Task: In the  document privacy.txtSelect Headings and apply  'Italics' Select the text and align it to the  'Center'. Select the table and apply  All Borders
Action: Mouse moved to (272, 404)
Screenshot: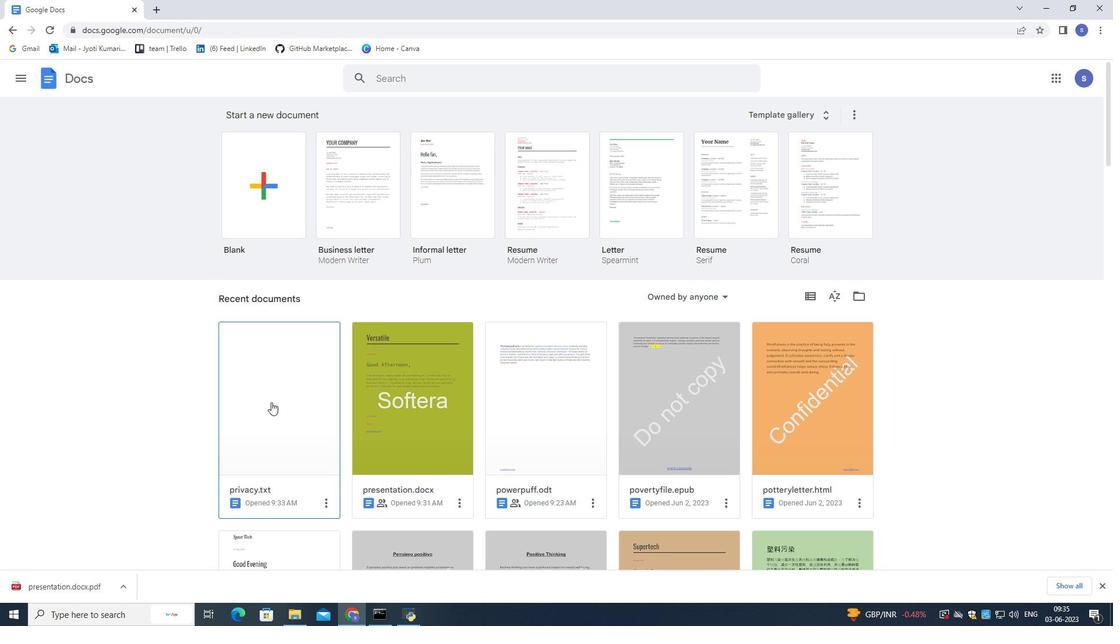 
Action: Mouse pressed left at (272, 404)
Screenshot: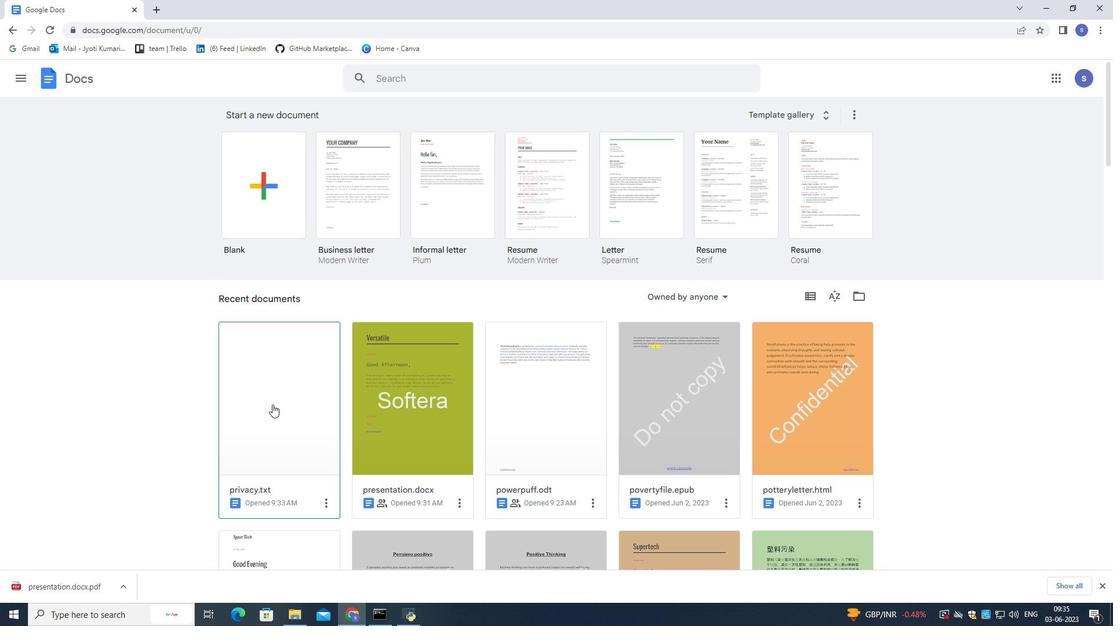 
Action: Mouse pressed left at (272, 404)
Screenshot: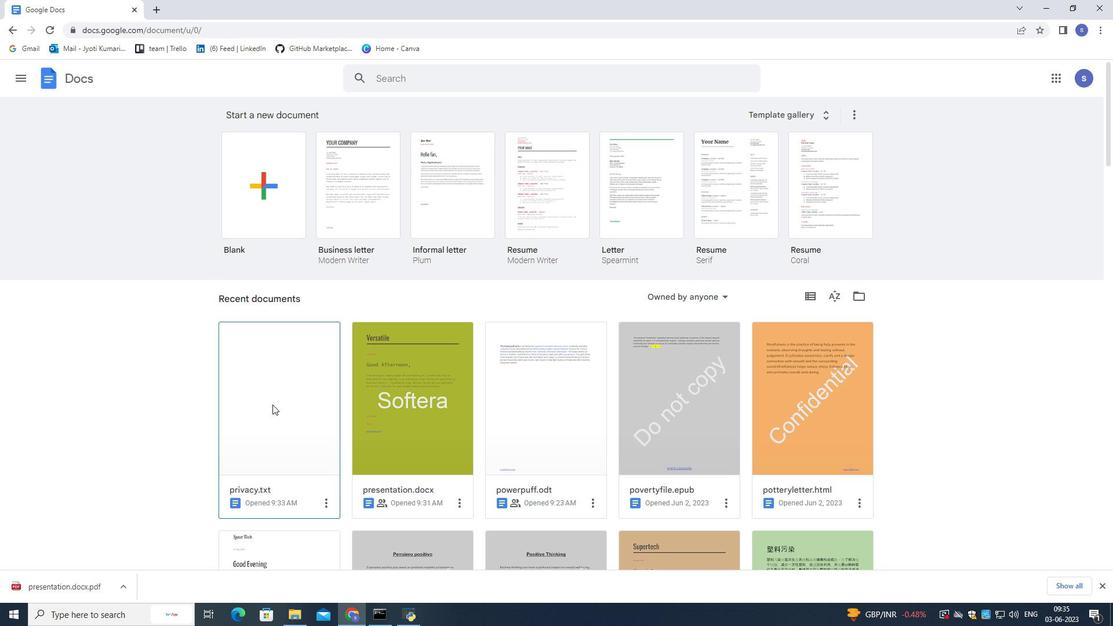 
Action: Mouse moved to (597, 227)
Screenshot: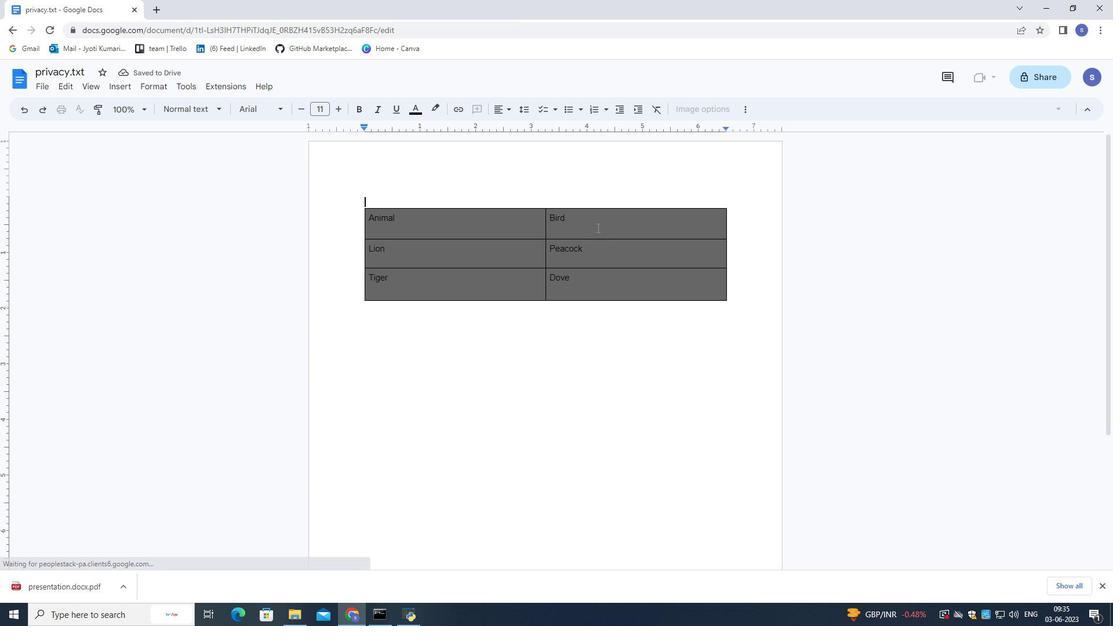 
Action: Mouse pressed left at (597, 227)
Screenshot: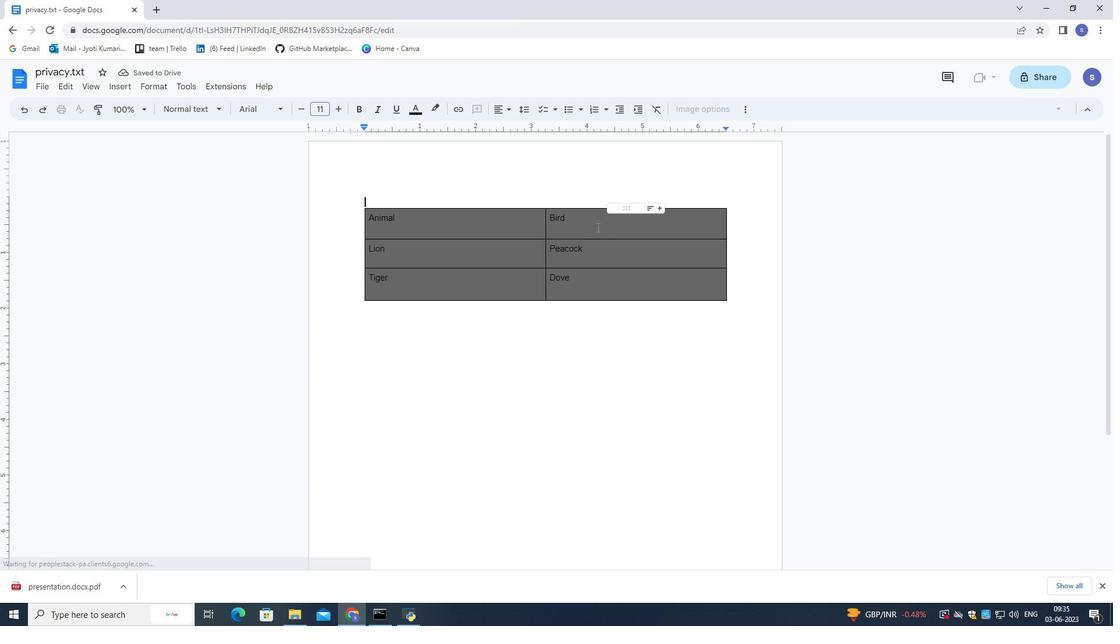 
Action: Mouse moved to (594, 221)
Screenshot: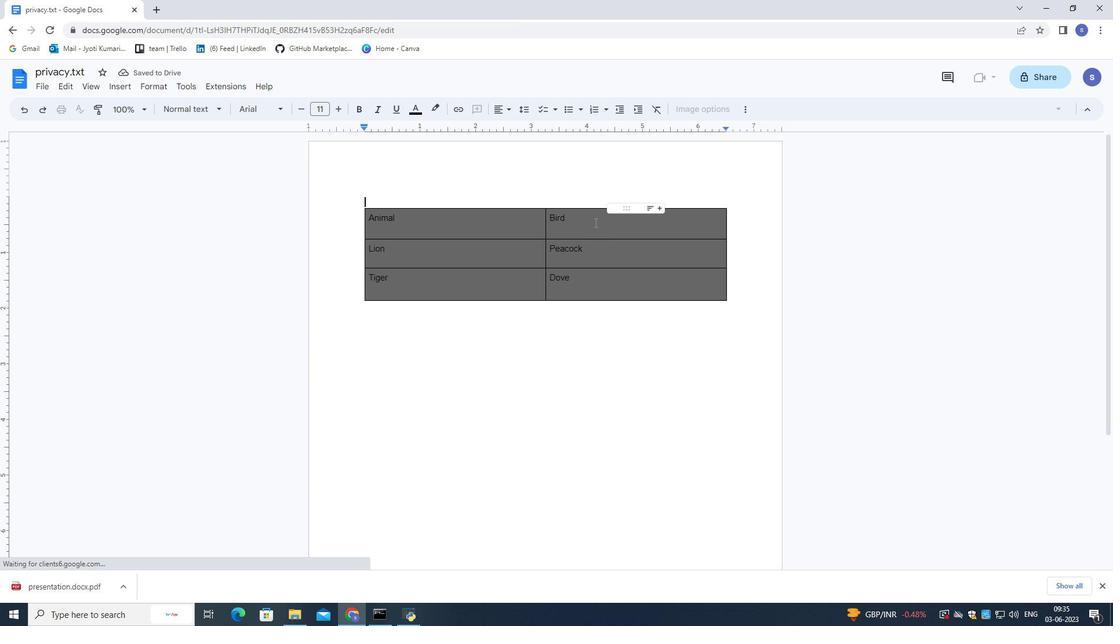 
Action: Mouse pressed left at (594, 221)
Screenshot: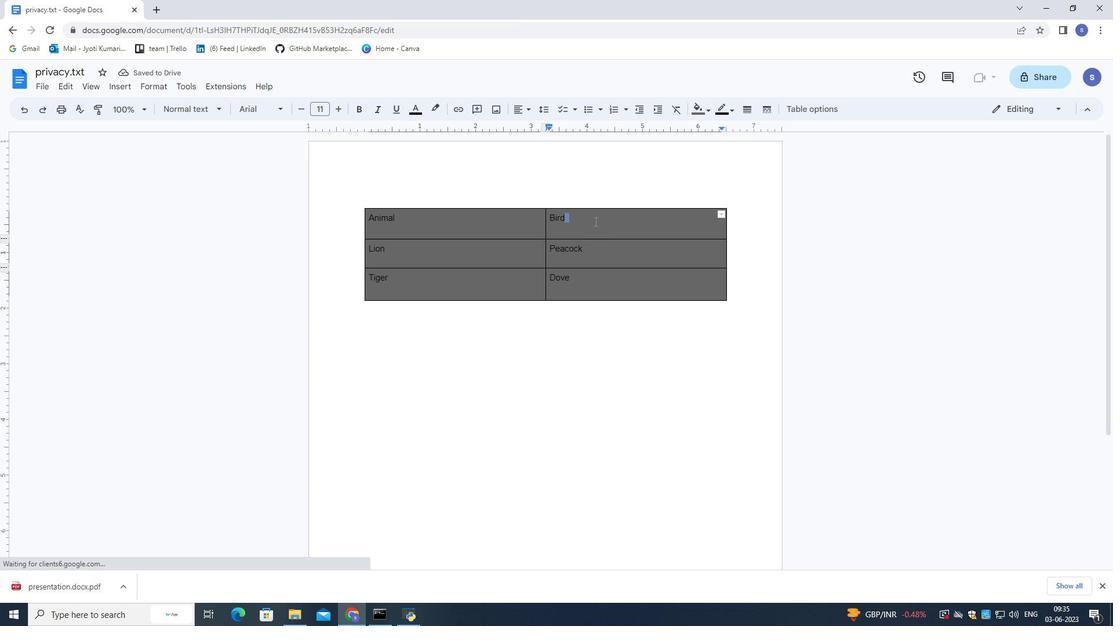 
Action: Mouse moved to (408, 188)
Screenshot: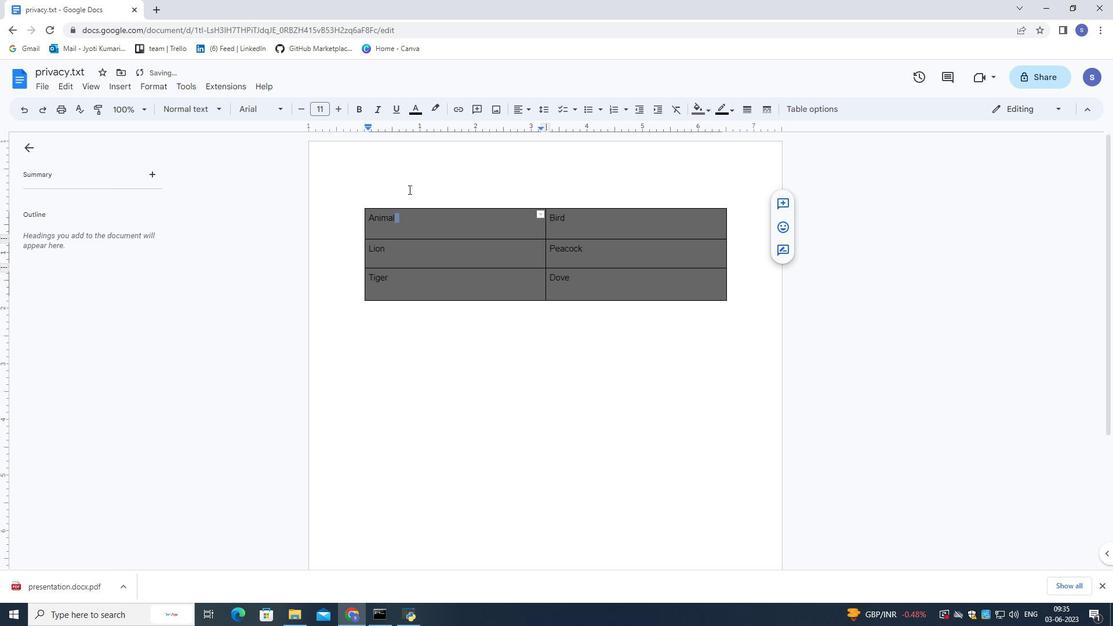 
Action: Mouse pressed left at (408, 188)
Screenshot: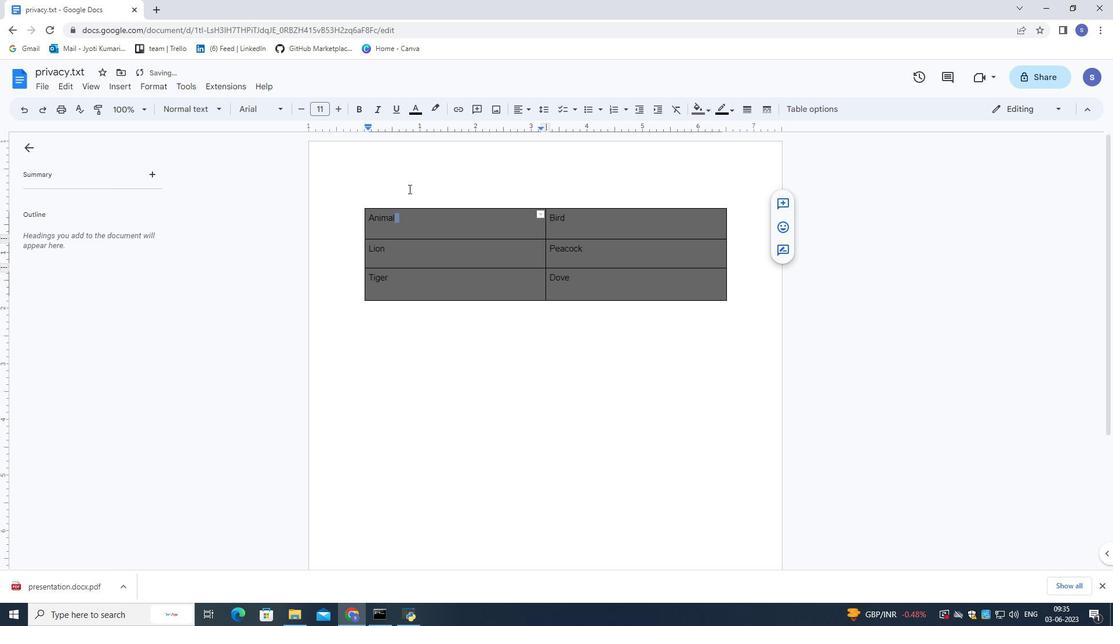
Action: Mouse moved to (579, 222)
Screenshot: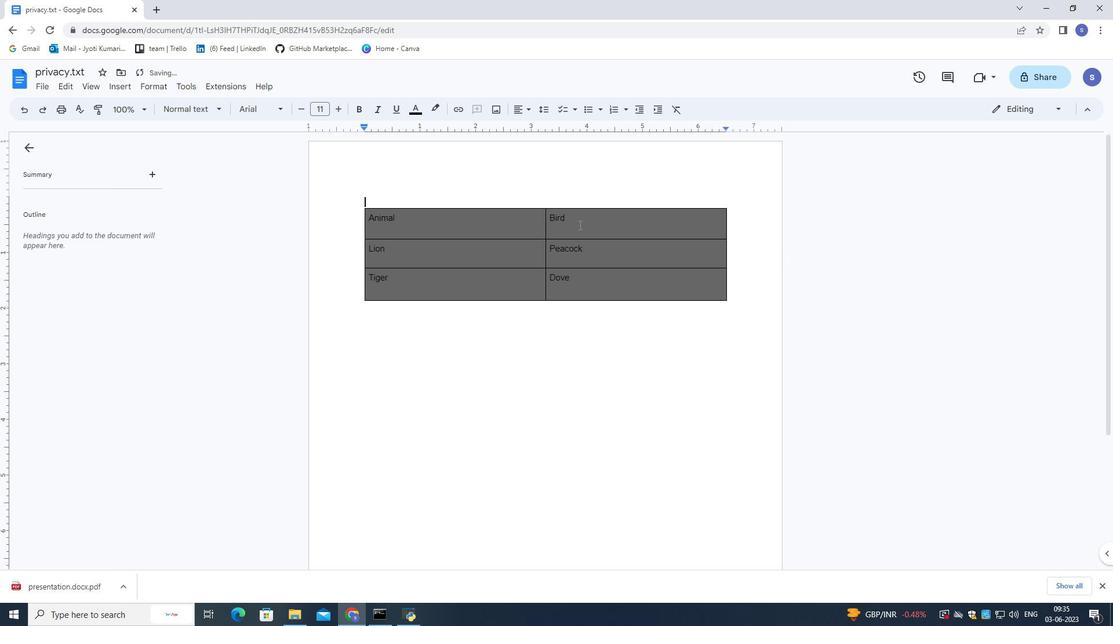 
Action: Mouse pressed left at (579, 222)
Screenshot: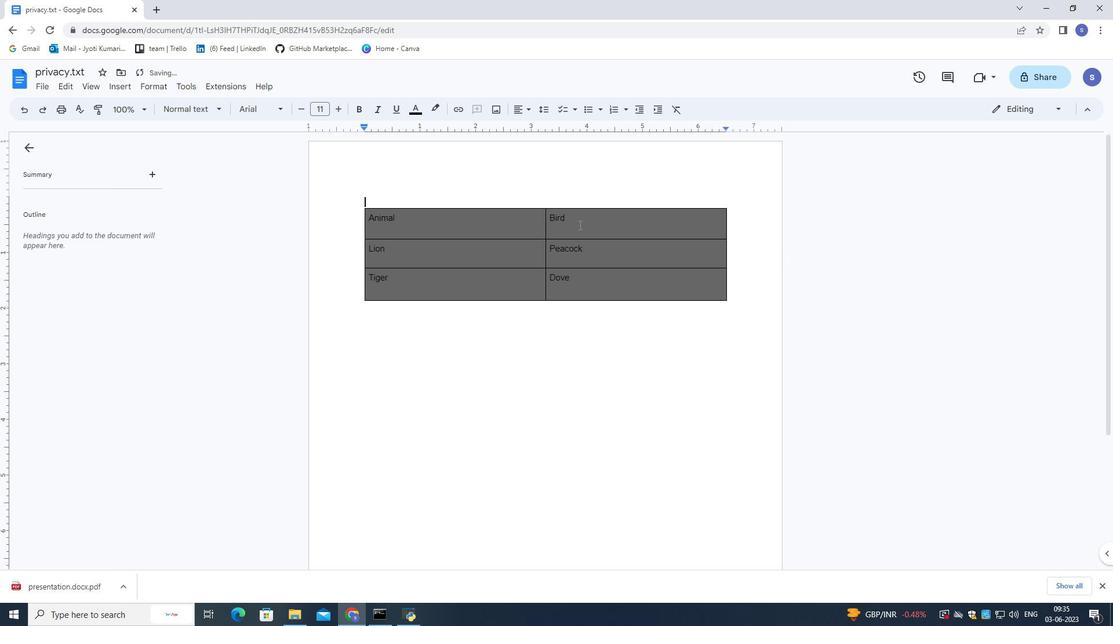 
Action: Mouse pressed left at (579, 222)
Screenshot: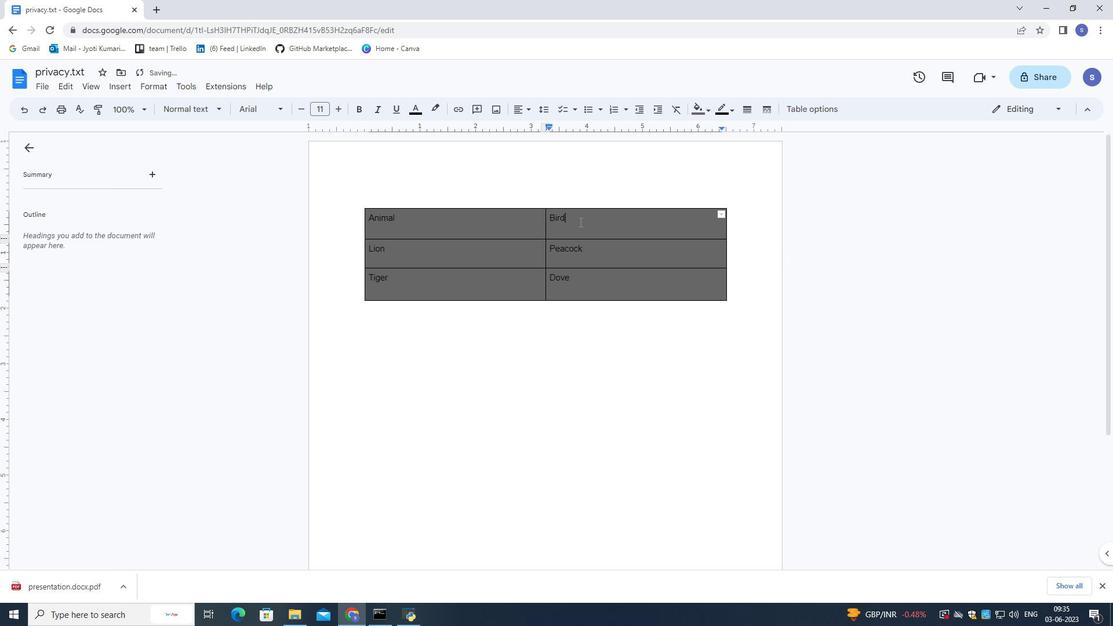 
Action: Mouse moved to (165, 84)
Screenshot: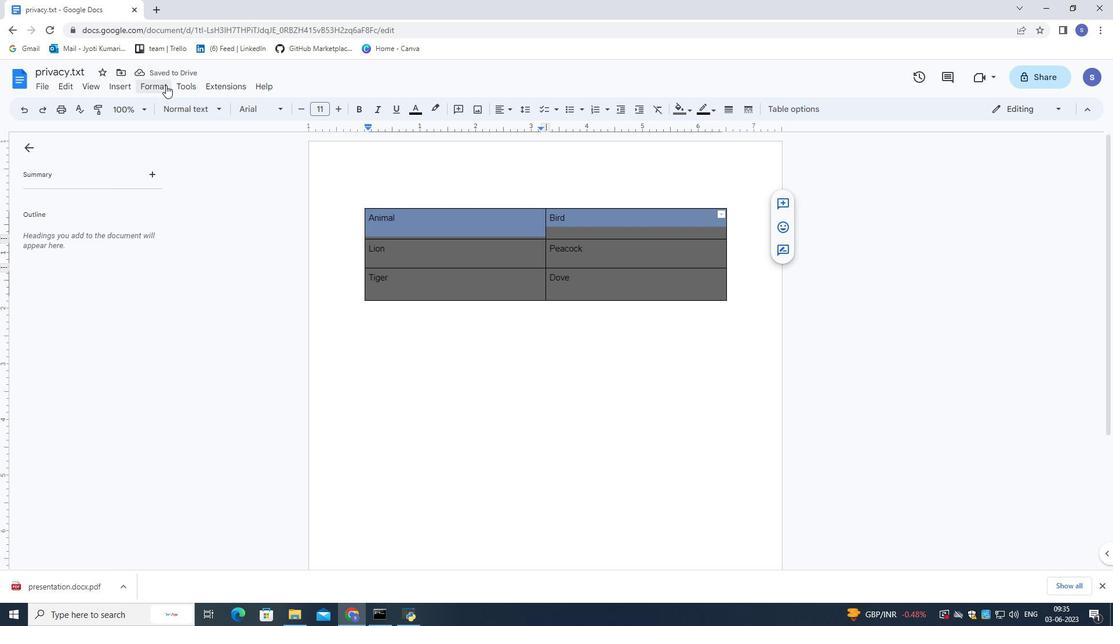 
Action: Mouse pressed left at (165, 84)
Screenshot: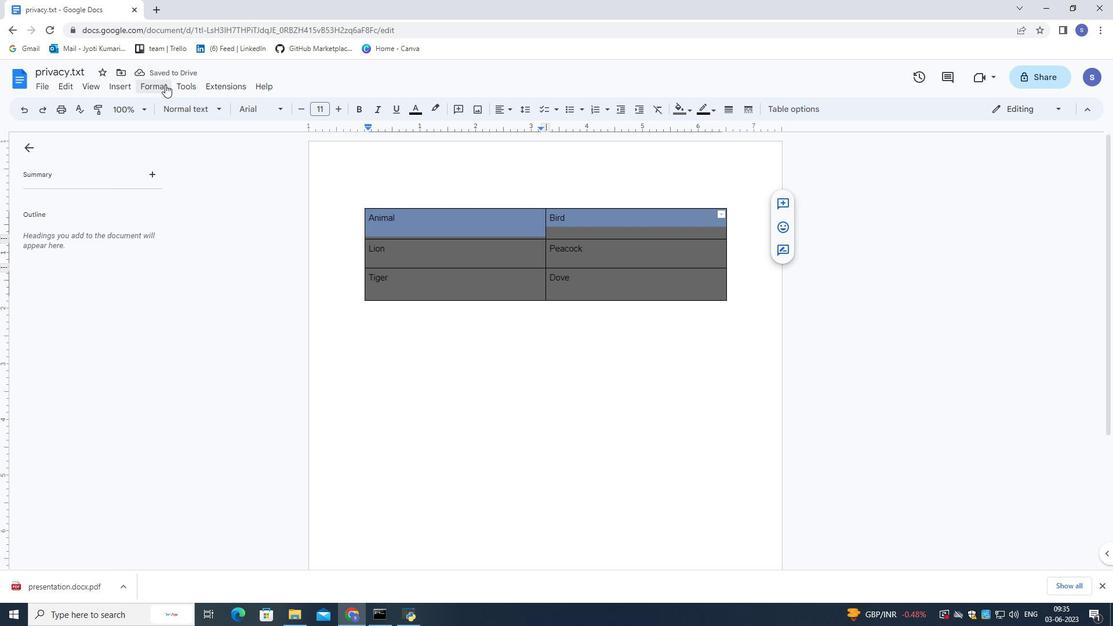 
Action: Mouse moved to (345, 124)
Screenshot: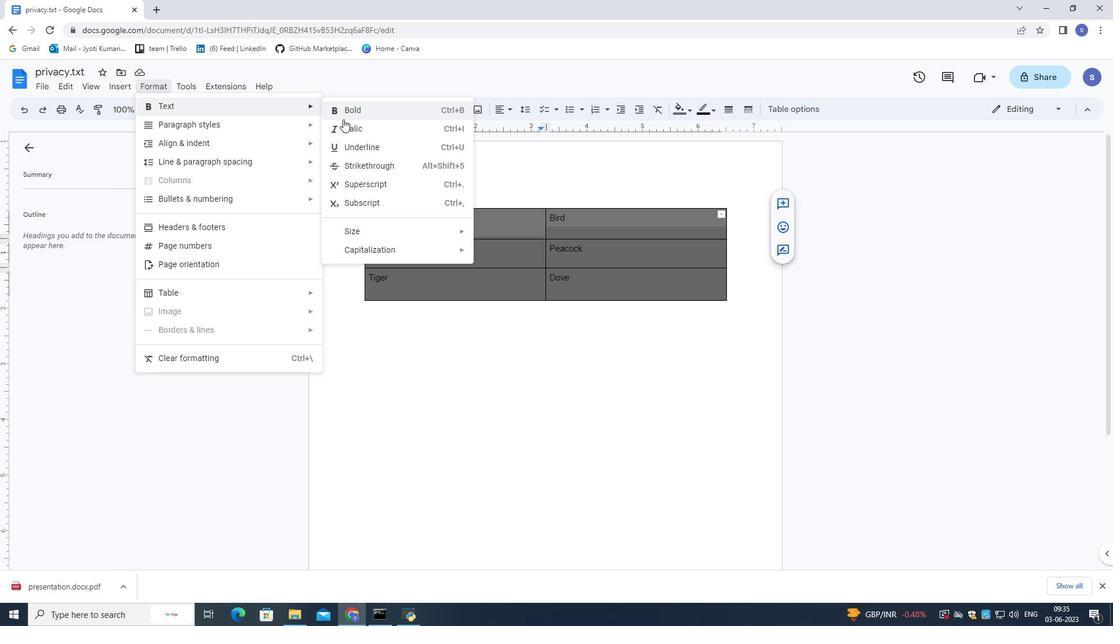 
Action: Mouse pressed left at (345, 124)
Screenshot: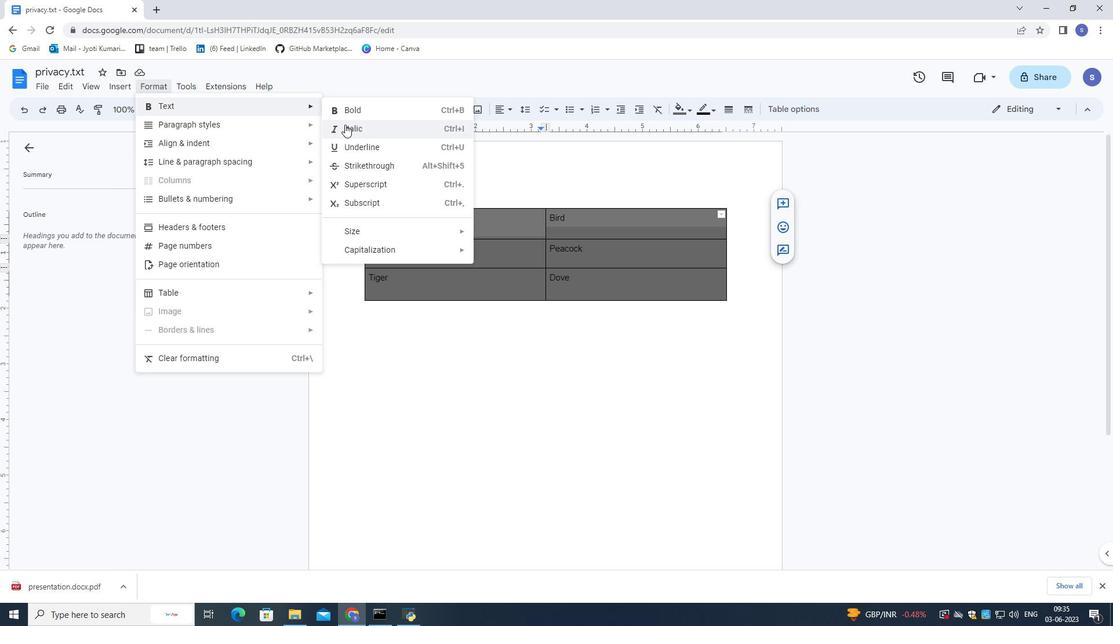 
Action: Mouse moved to (504, 305)
Screenshot: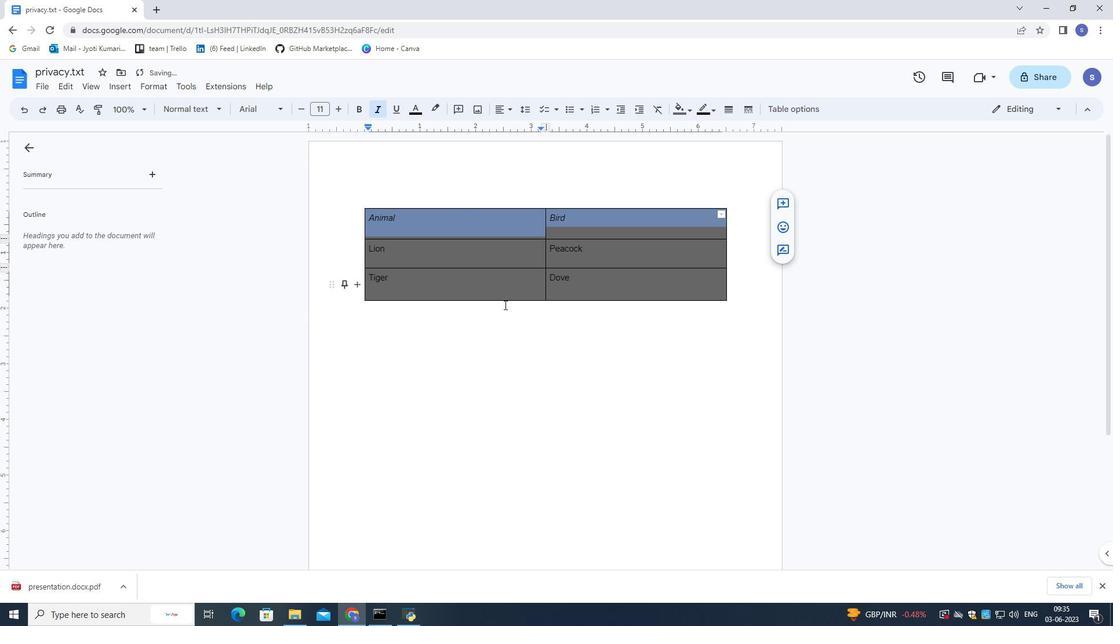 
Action: Mouse pressed left at (504, 305)
Screenshot: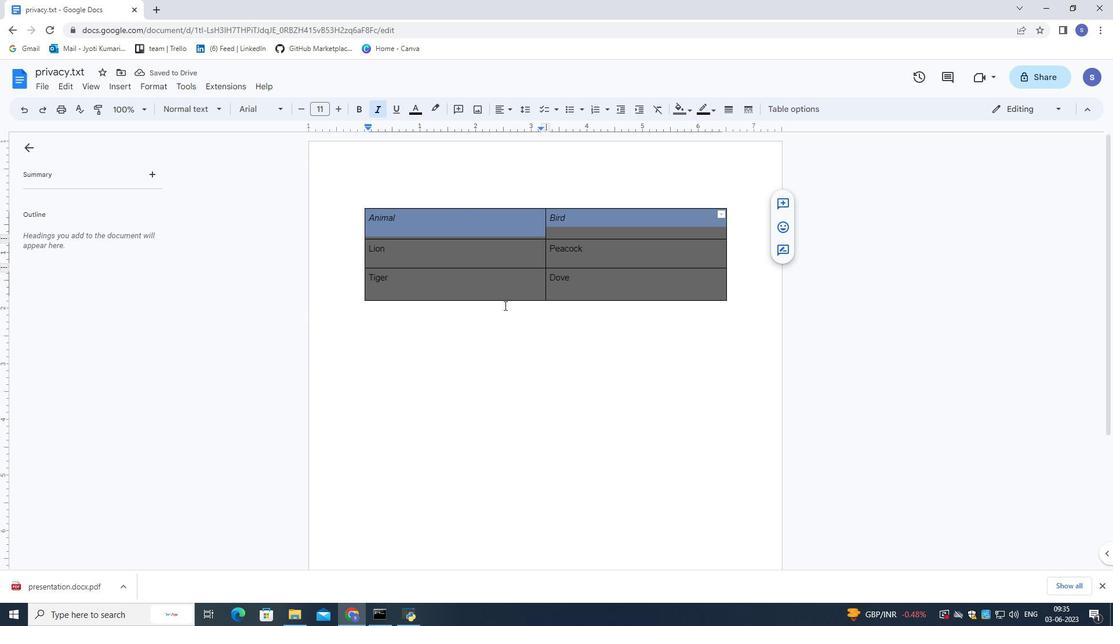 
Action: Mouse moved to (613, 281)
Screenshot: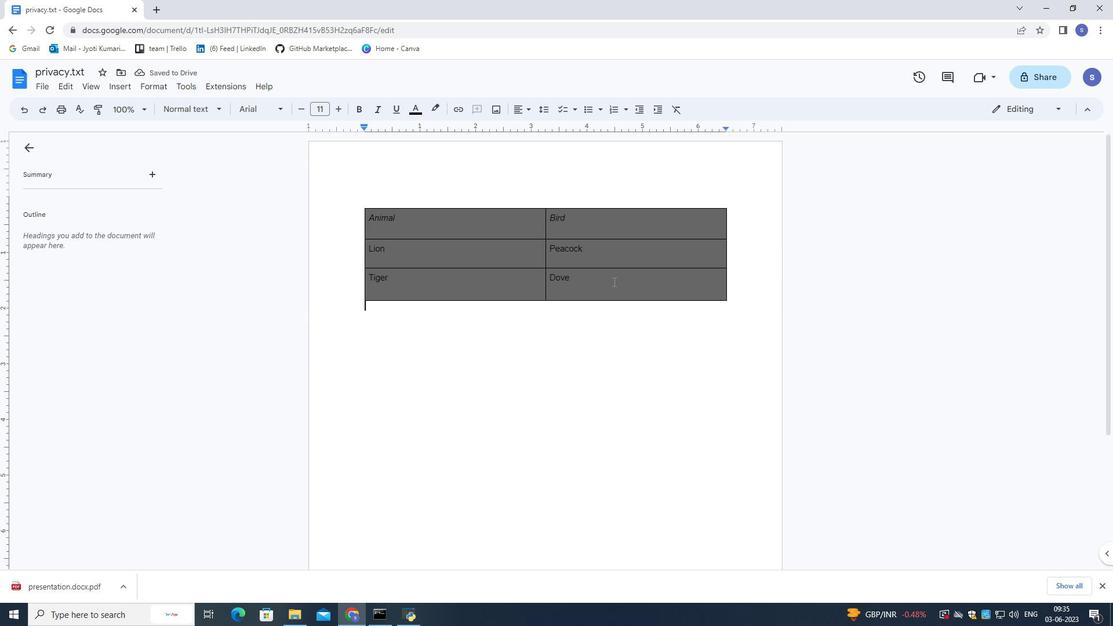 
Action: Mouse pressed left at (613, 281)
Screenshot: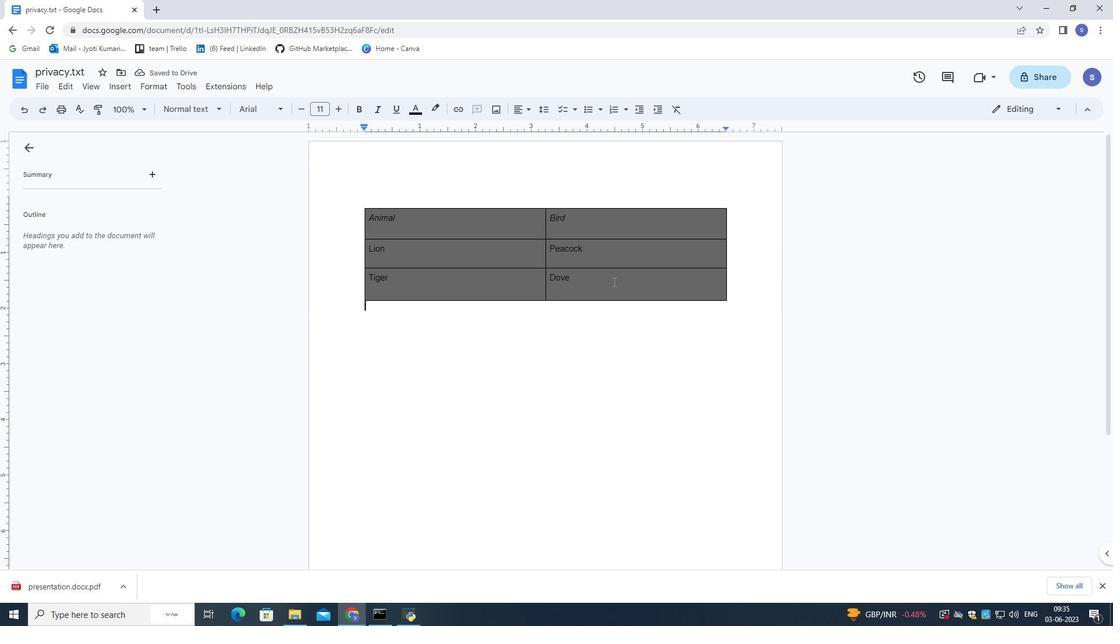 
Action: Mouse moved to (520, 111)
Screenshot: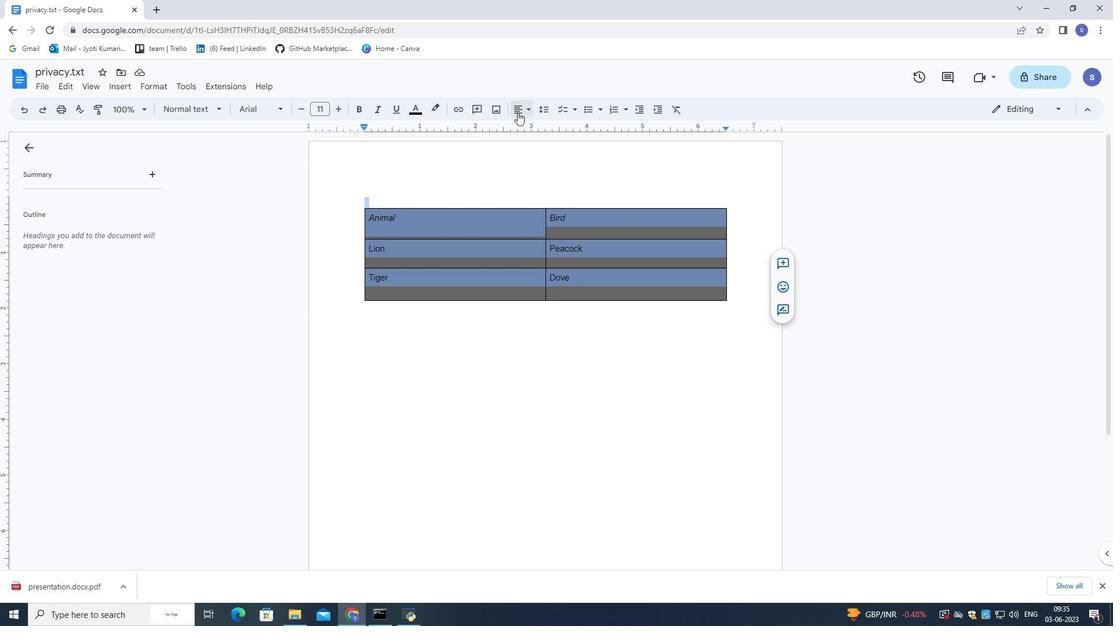 
Action: Mouse pressed left at (520, 111)
Screenshot: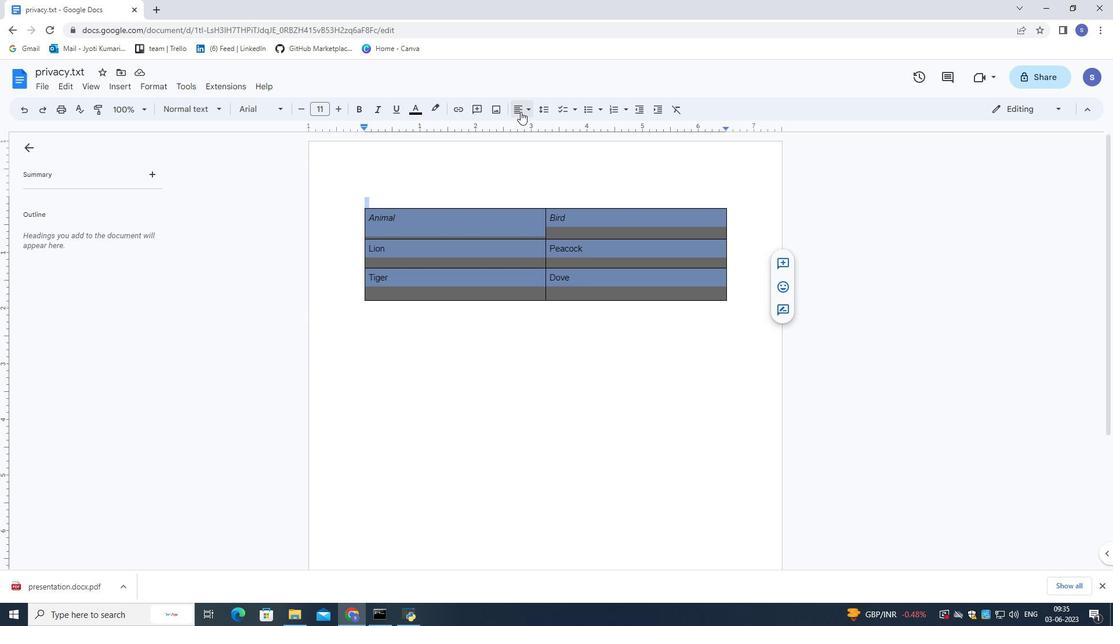 
Action: Mouse moved to (536, 131)
Screenshot: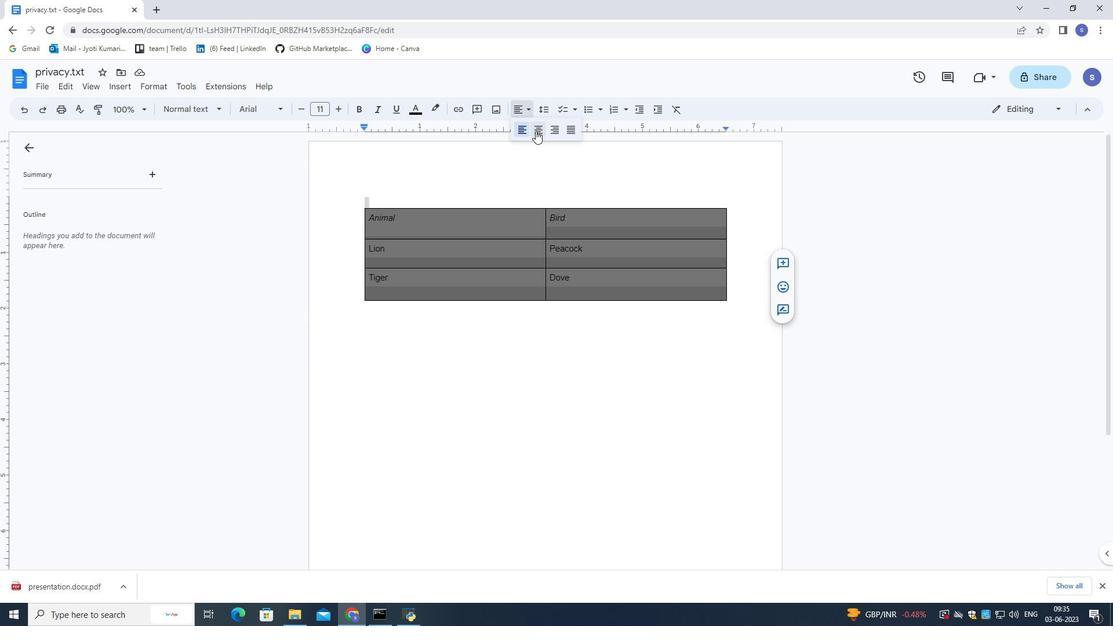 
Action: Mouse pressed left at (536, 131)
Screenshot: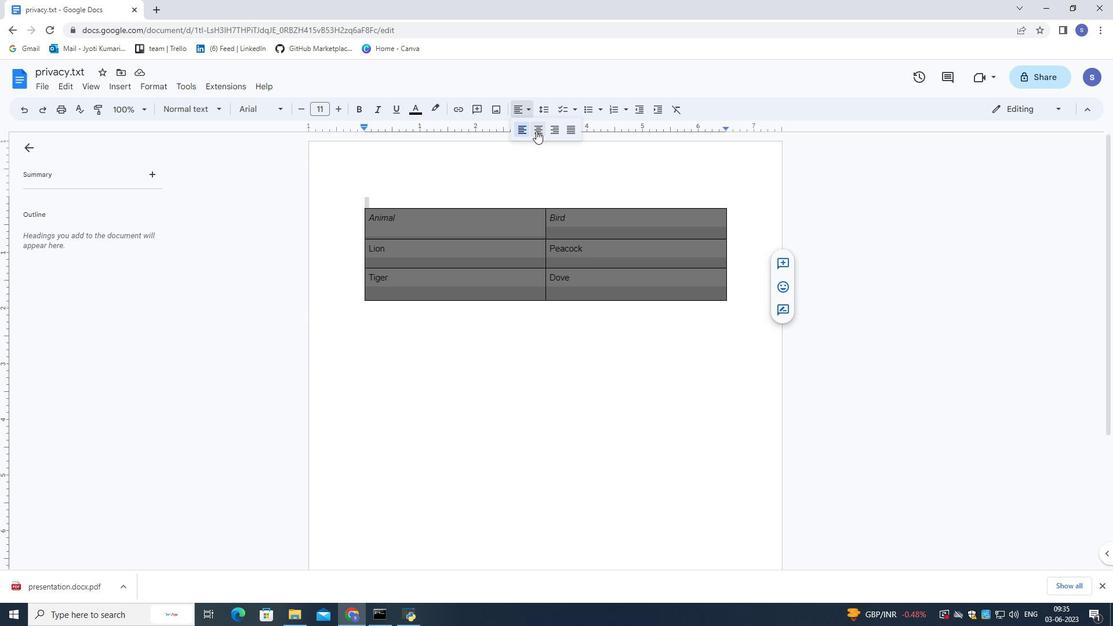 
Action: Mouse moved to (525, 151)
Screenshot: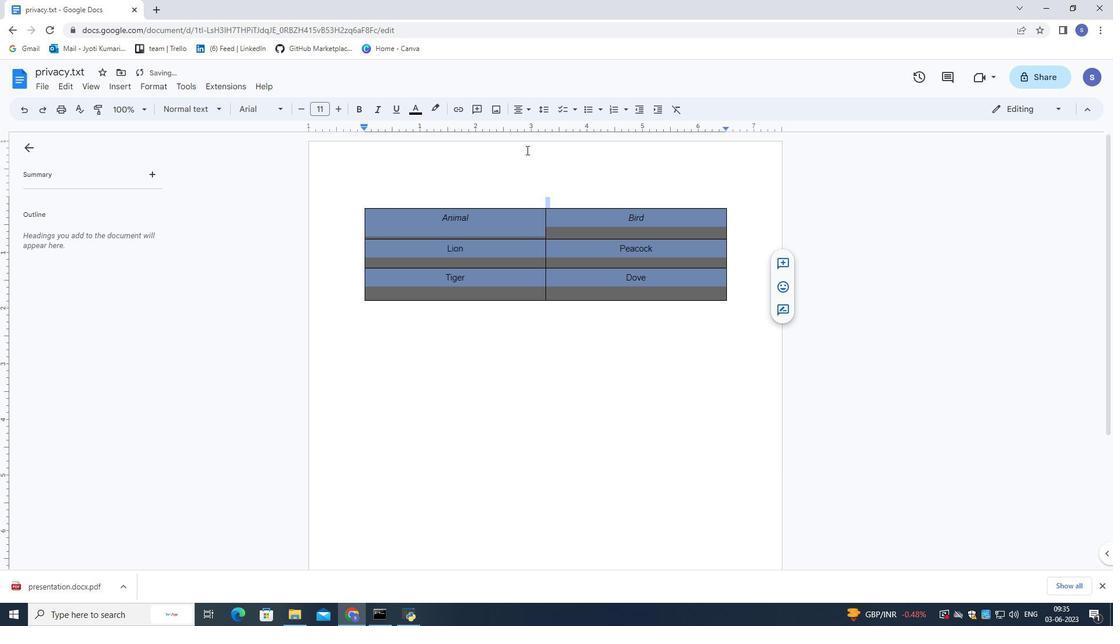 
Action: Mouse pressed left at (525, 151)
Screenshot: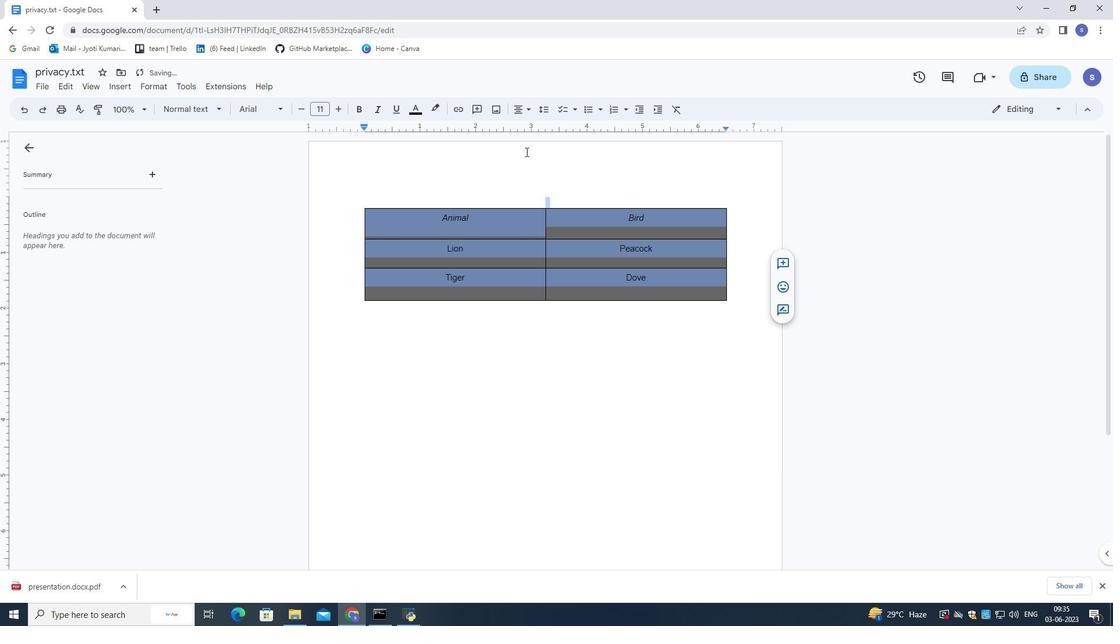 
Action: Mouse moved to (594, 287)
Screenshot: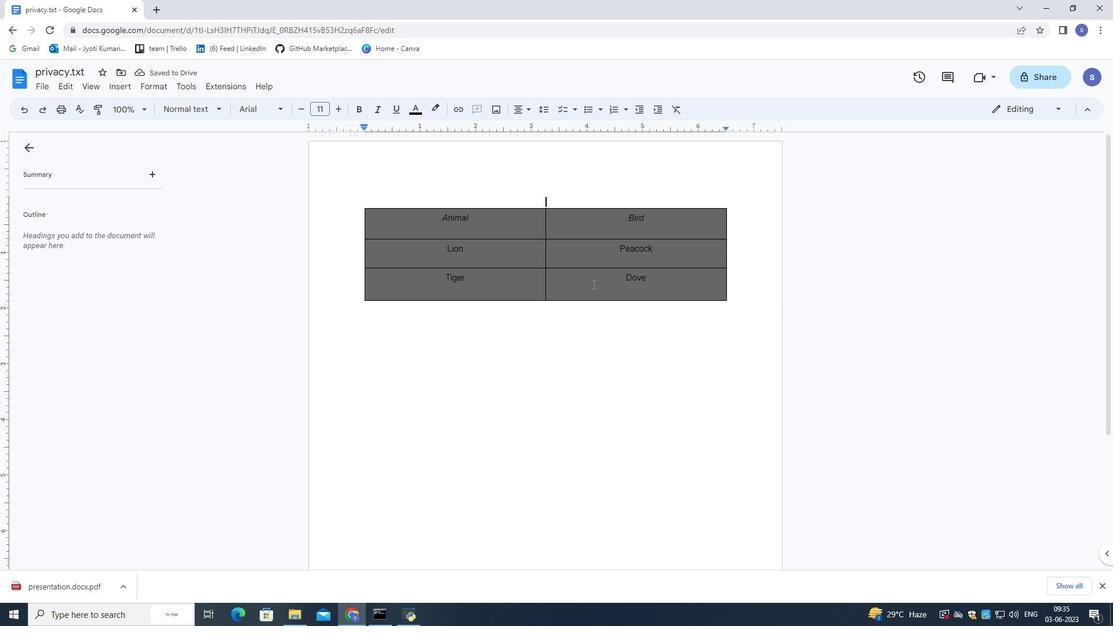 
Action: Mouse pressed left at (594, 287)
Screenshot: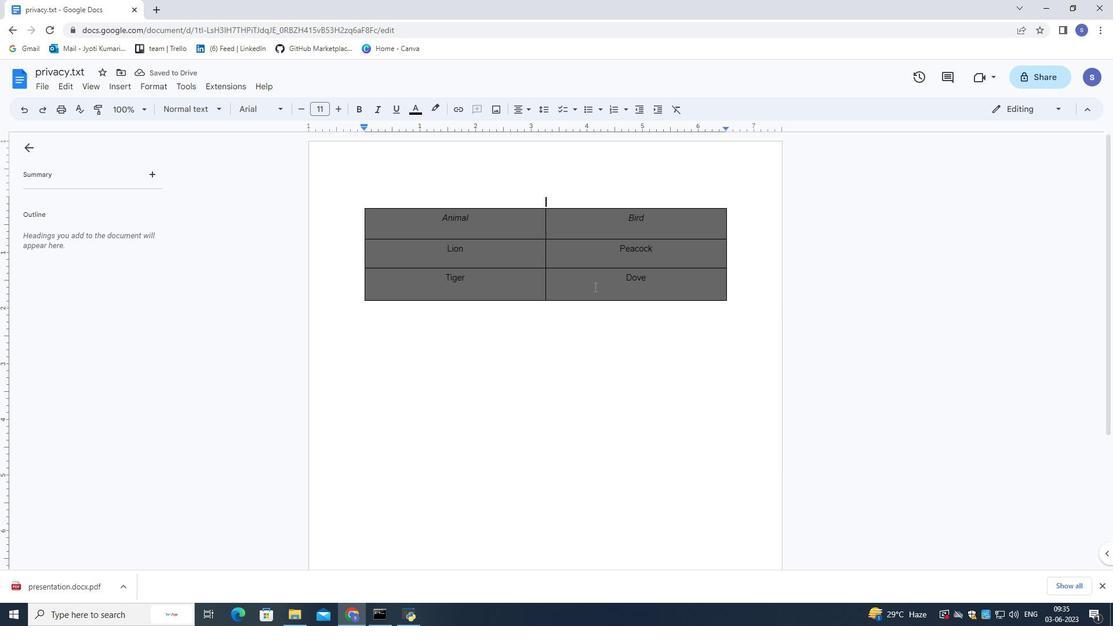 
Action: Mouse moved to (788, 110)
Screenshot: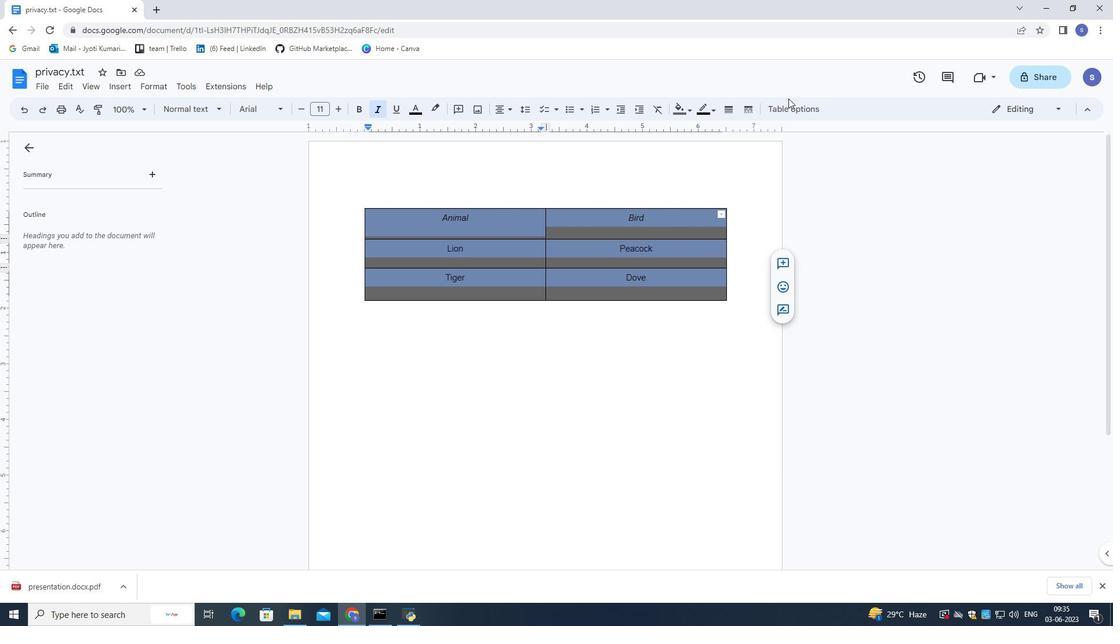 
Action: Mouse pressed left at (788, 110)
Screenshot: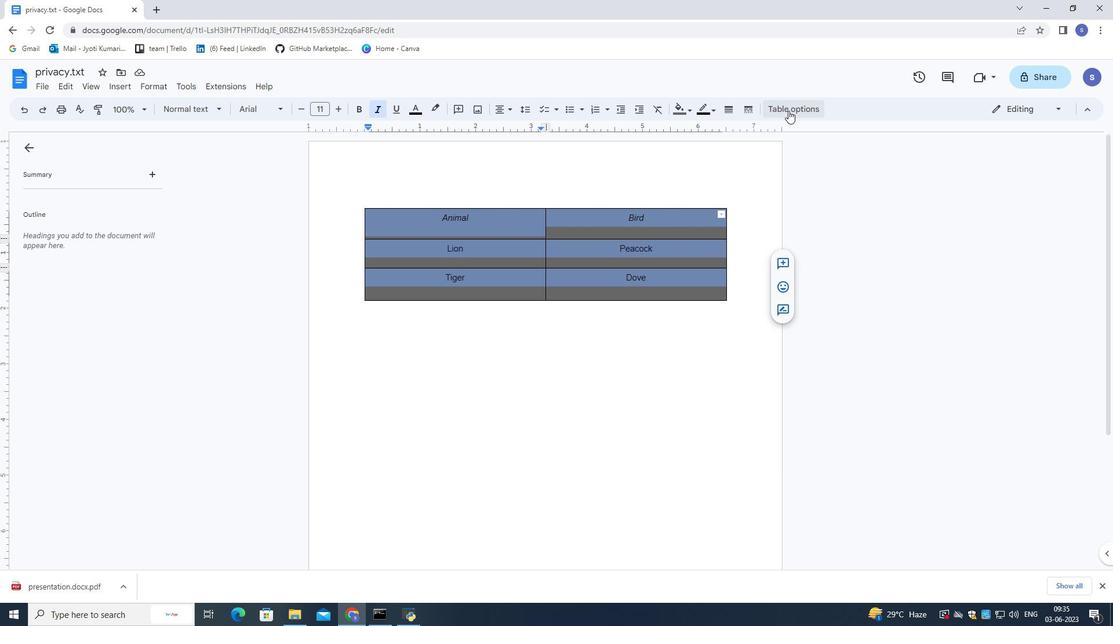 
Action: Mouse moved to (954, 155)
Screenshot: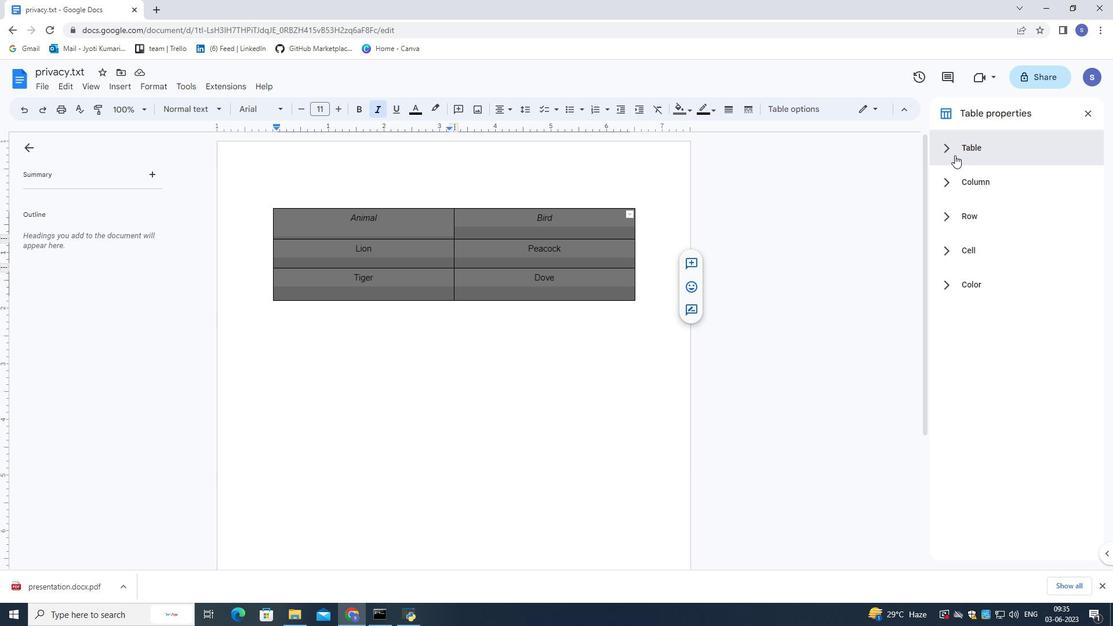 
Action: Mouse pressed left at (954, 155)
Screenshot: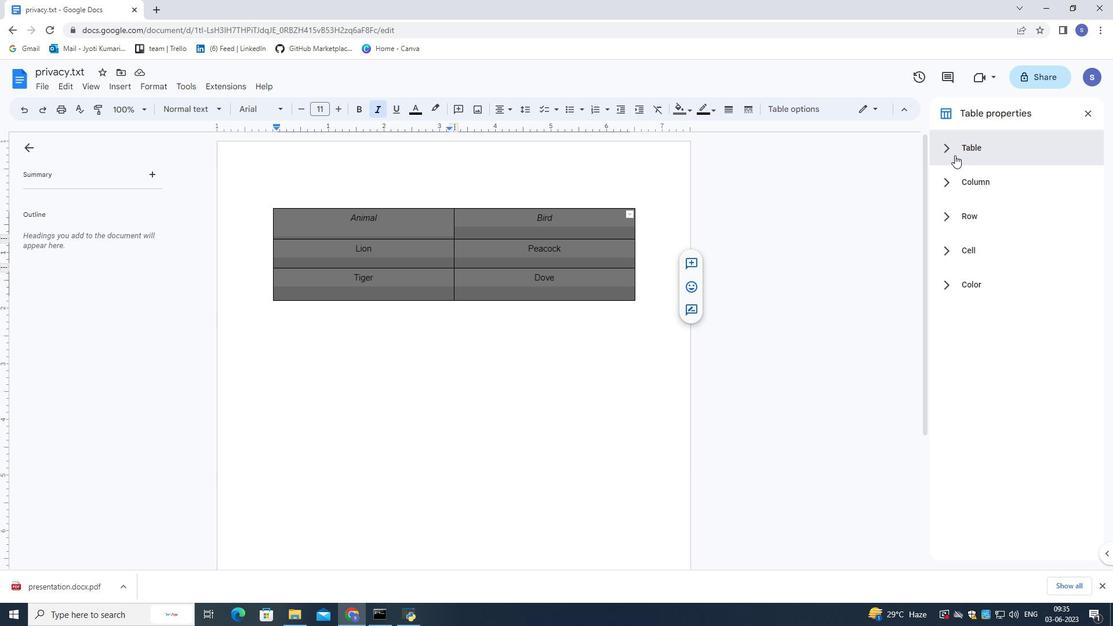
Action: Mouse moved to (726, 113)
Screenshot: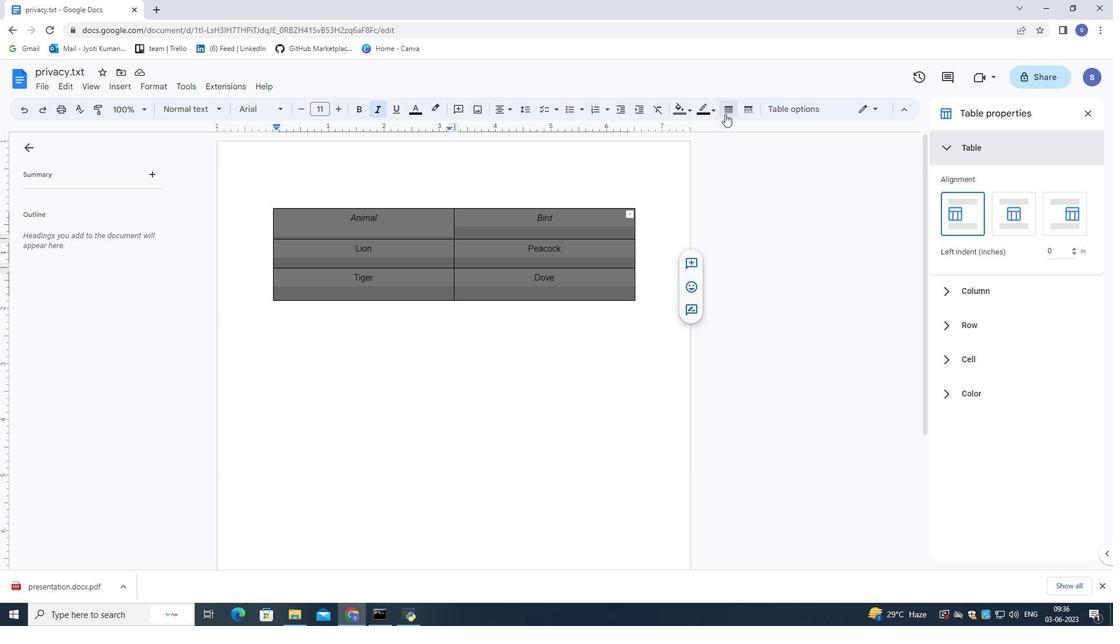 
Action: Mouse pressed left at (726, 113)
Screenshot: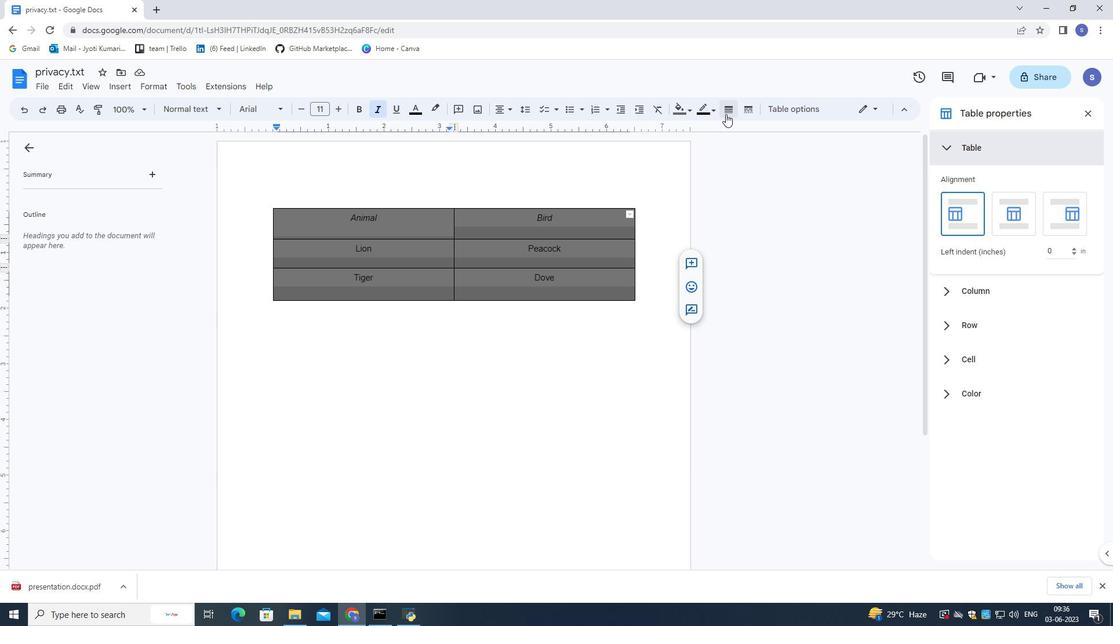 
Action: Mouse moved to (752, 111)
Screenshot: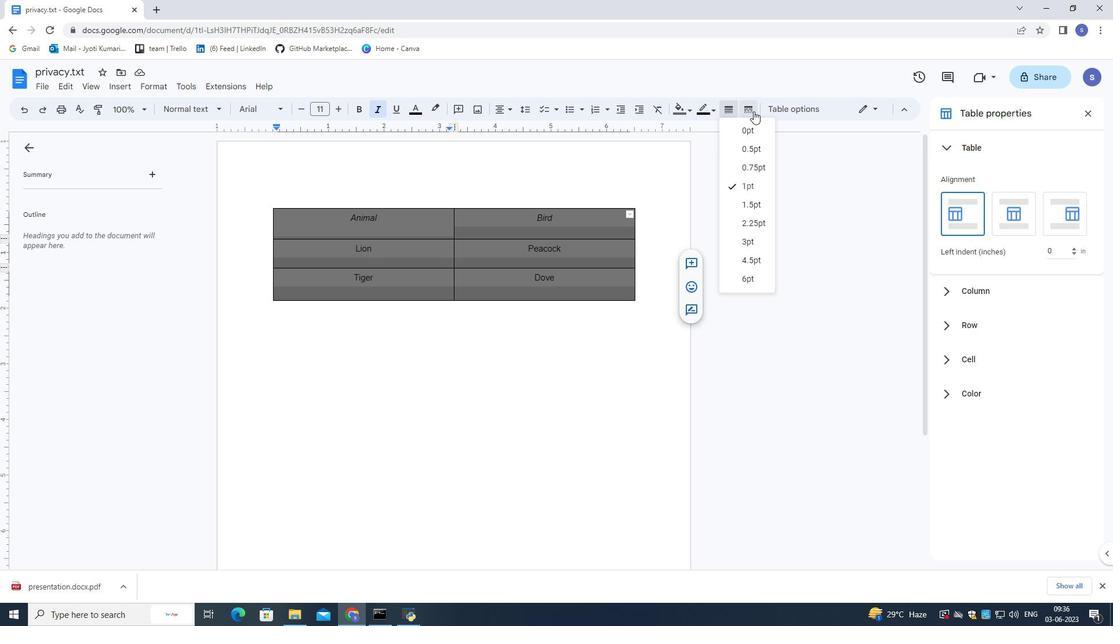 
Action: Mouse pressed left at (752, 111)
Screenshot: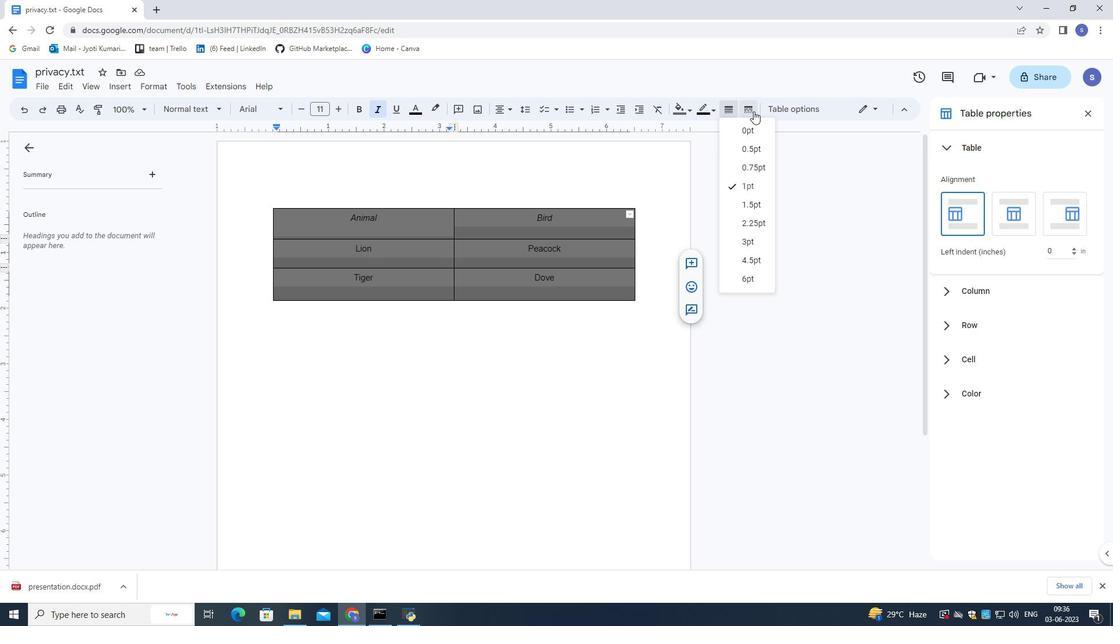 
Action: Mouse moved to (752, 128)
Screenshot: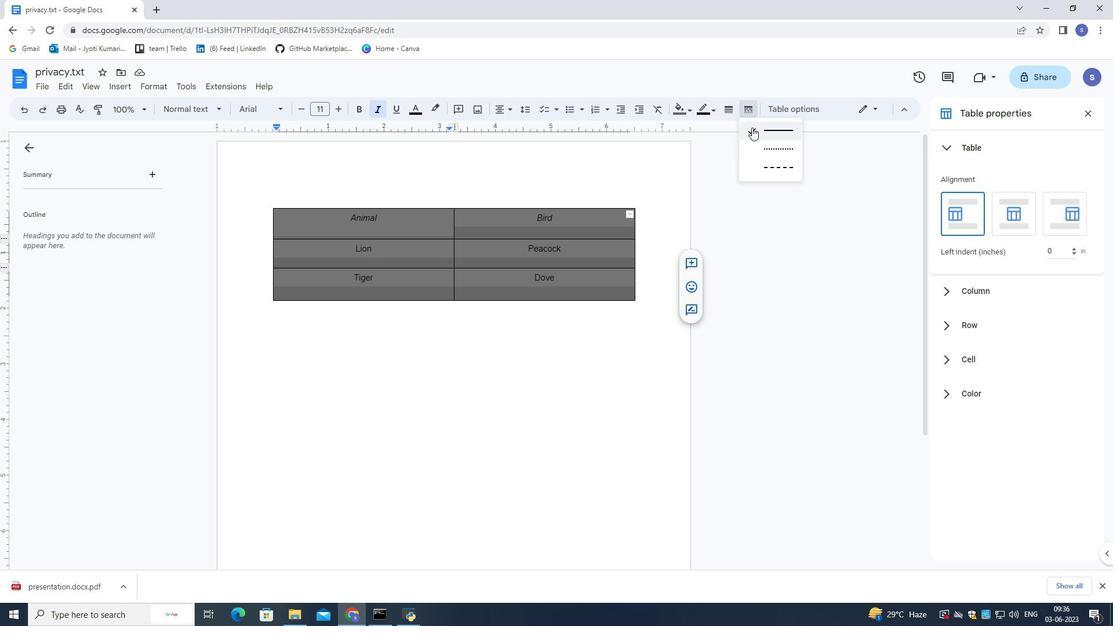 
Action: Mouse pressed left at (752, 128)
Screenshot: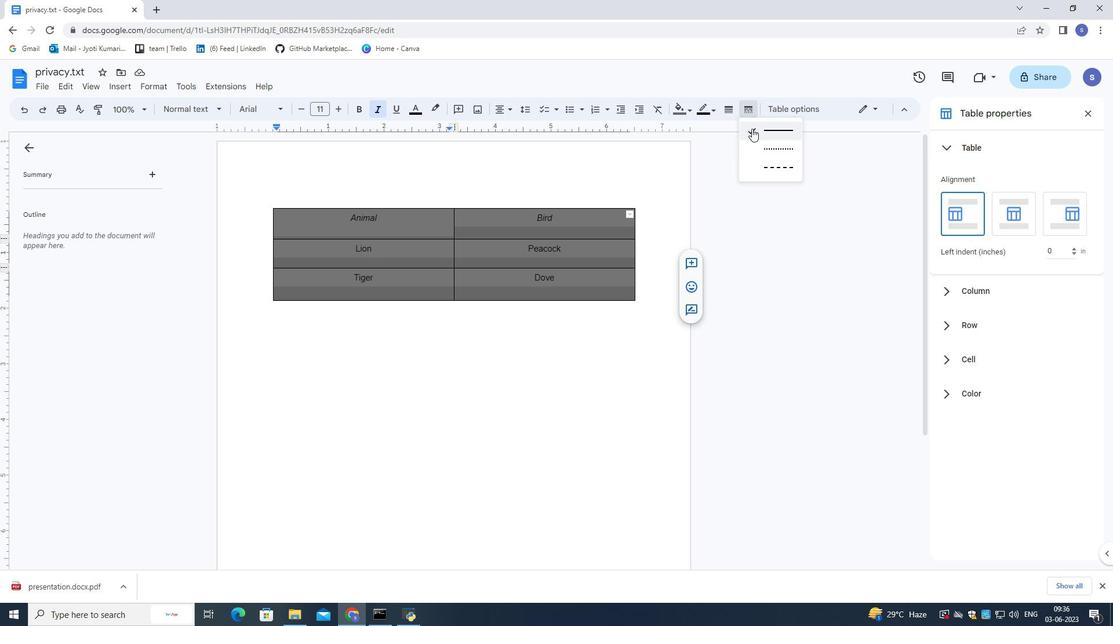 
Action: Mouse moved to (612, 158)
Screenshot: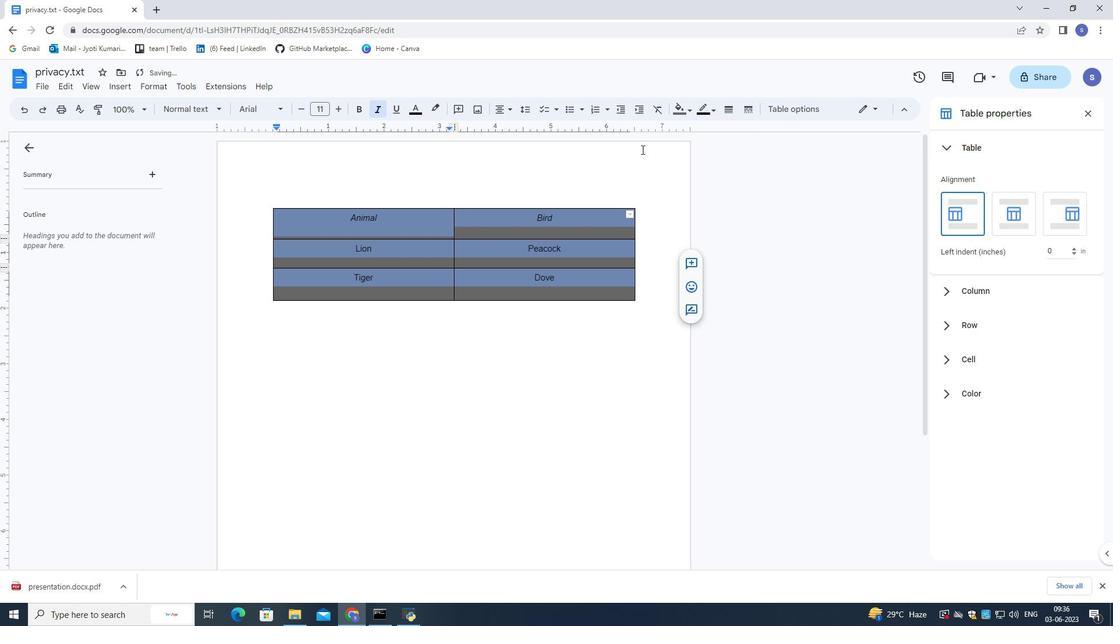 
Action: Mouse pressed left at (612, 158)
Screenshot: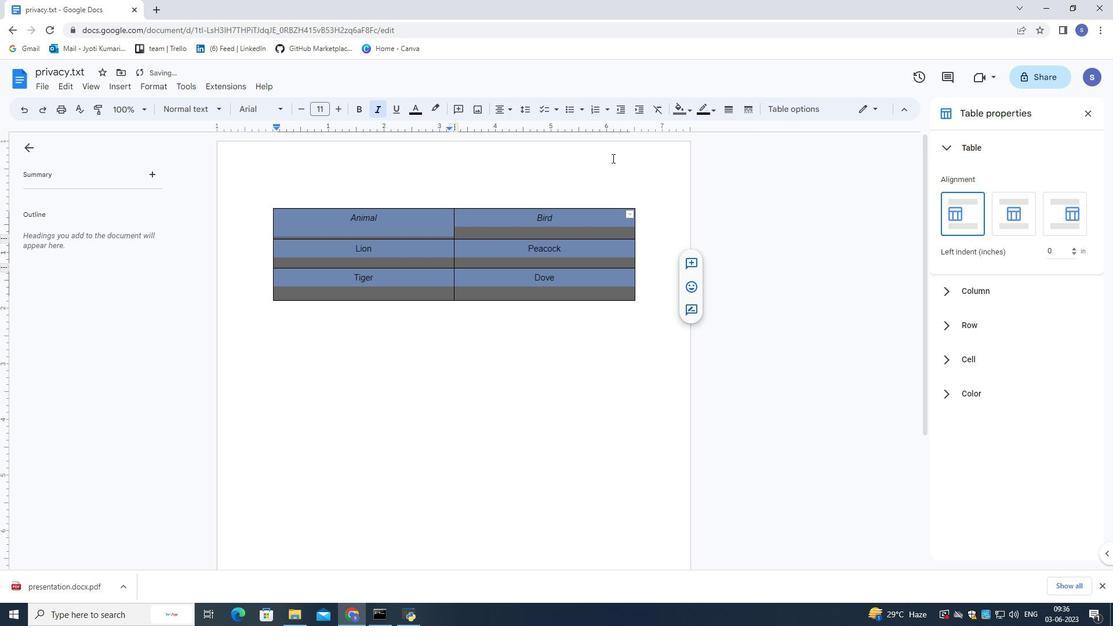 
Action: Mouse moved to (652, 276)
Screenshot: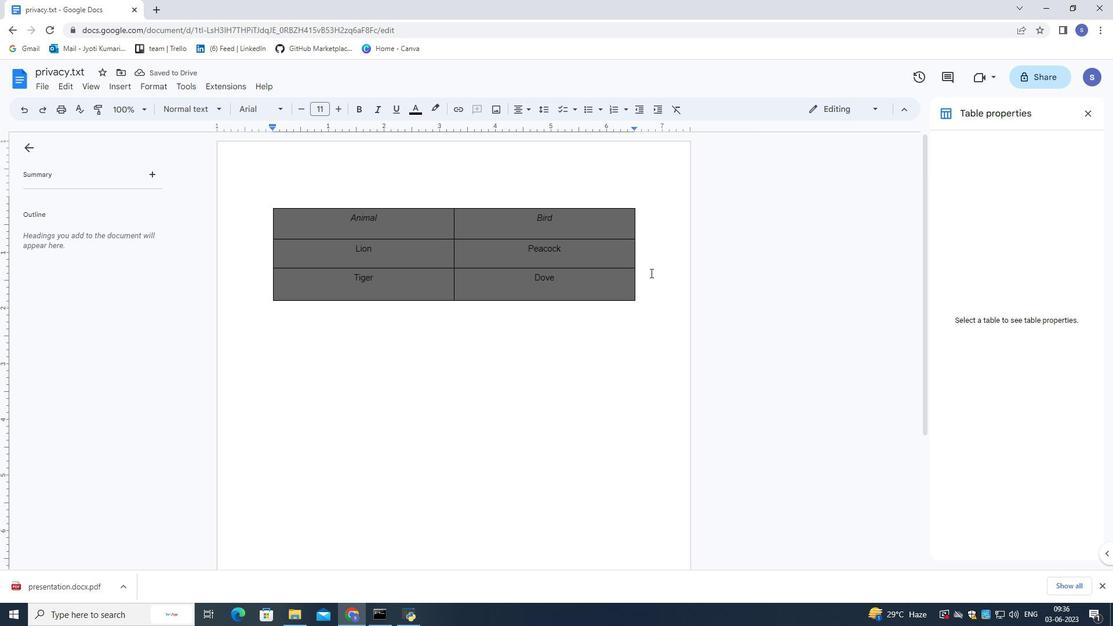 
Action: Mouse pressed left at (652, 276)
Screenshot: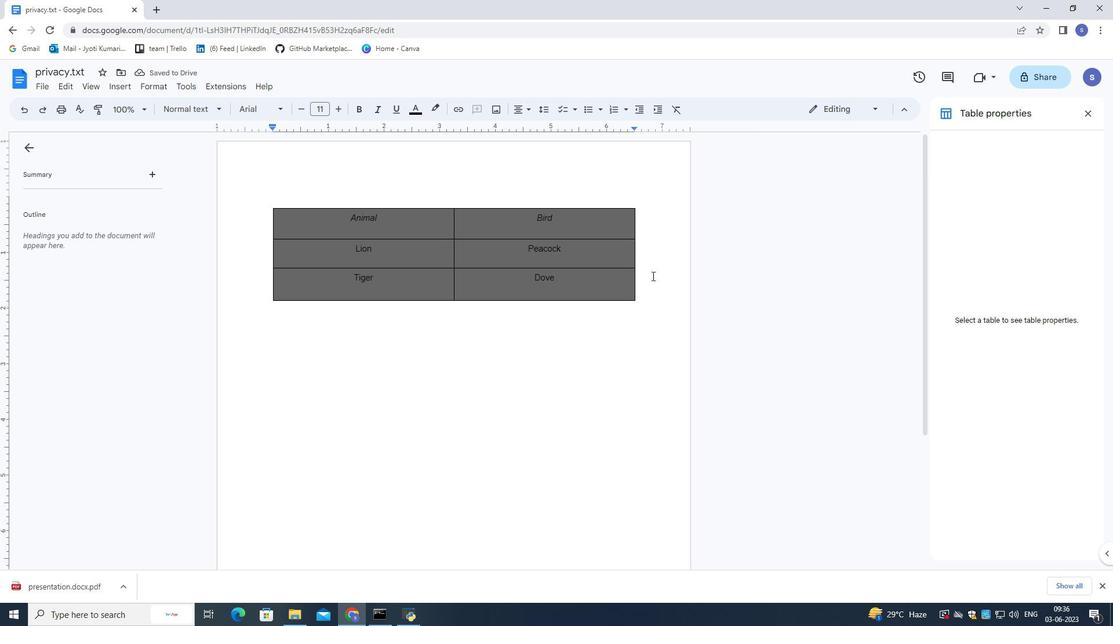 
Action: Mouse pressed left at (652, 276)
Screenshot: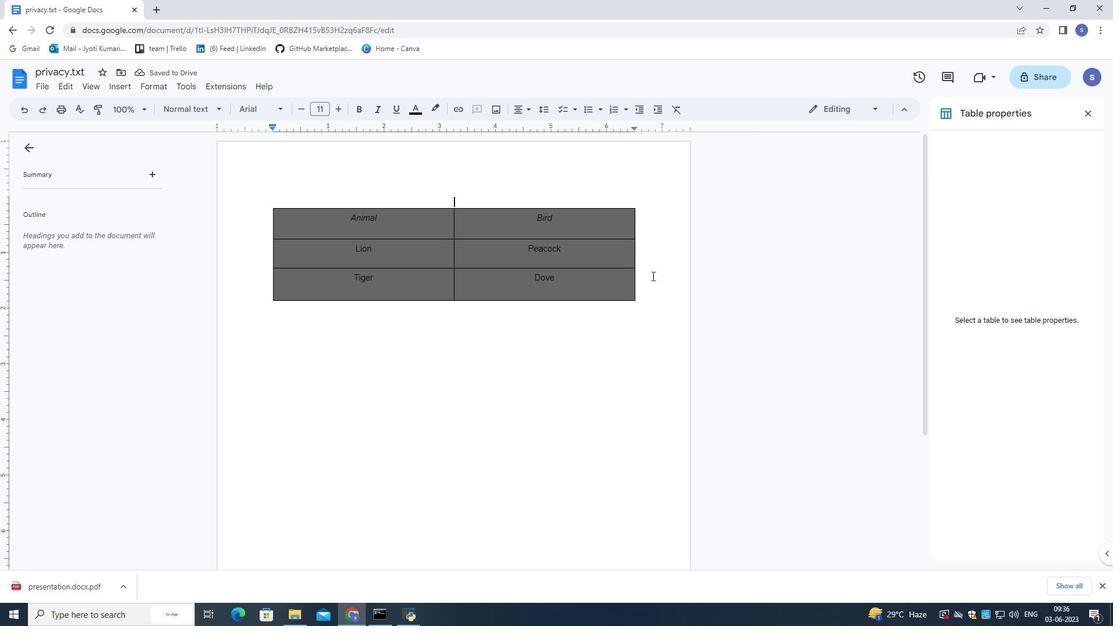 
Action: Mouse moved to (652, 276)
Screenshot: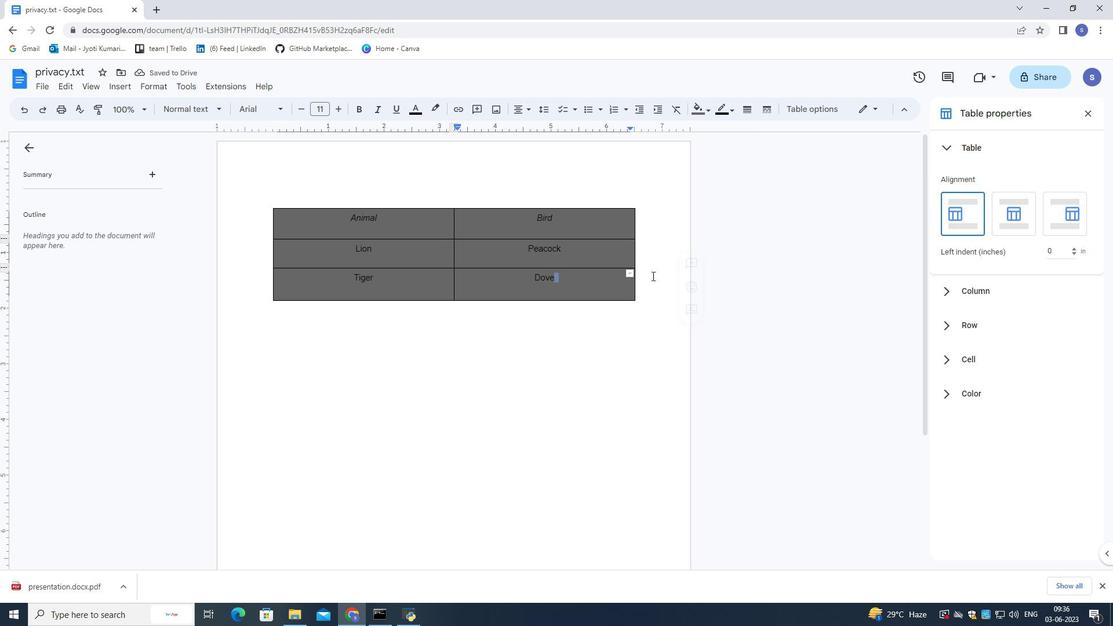 
